 Task: Add a column "Ticket status".
Action: Mouse moved to (503, 344)
Screenshot: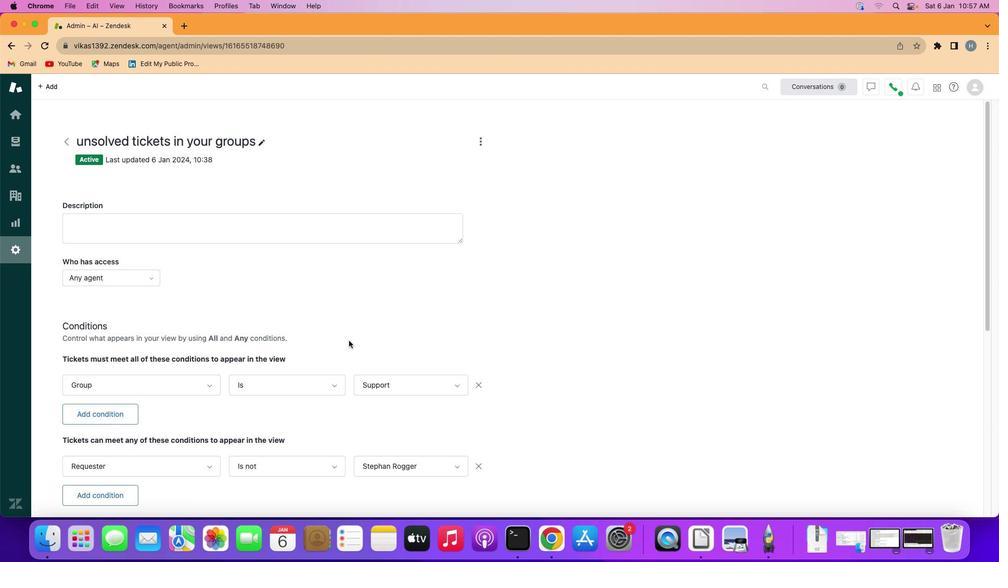 
Action: Mouse scrolled (503, 344) with delta (-5, 228)
Screenshot: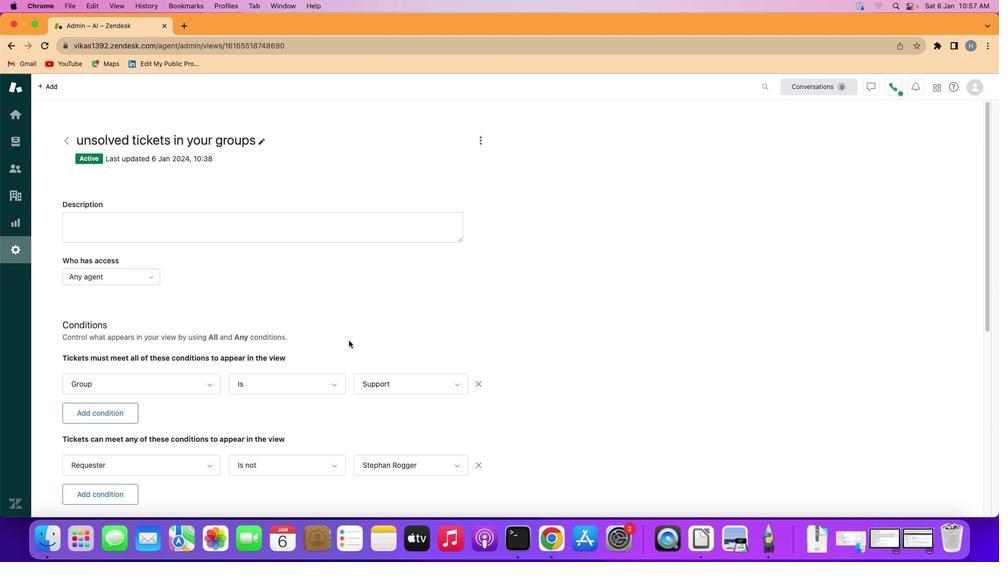 
Action: Mouse scrolled (503, 344) with delta (-5, 228)
Screenshot: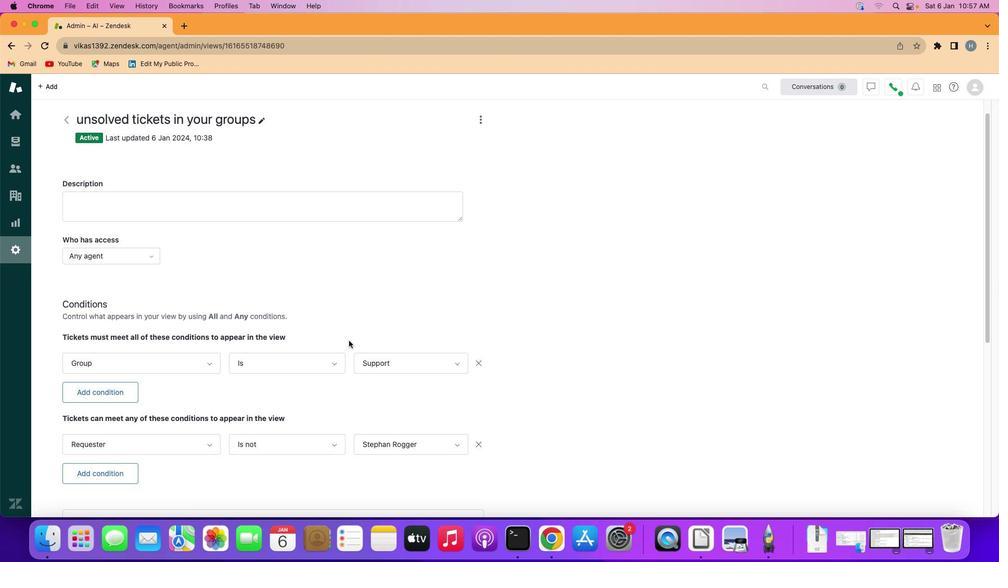 
Action: Mouse scrolled (503, 344) with delta (-5, 228)
Screenshot: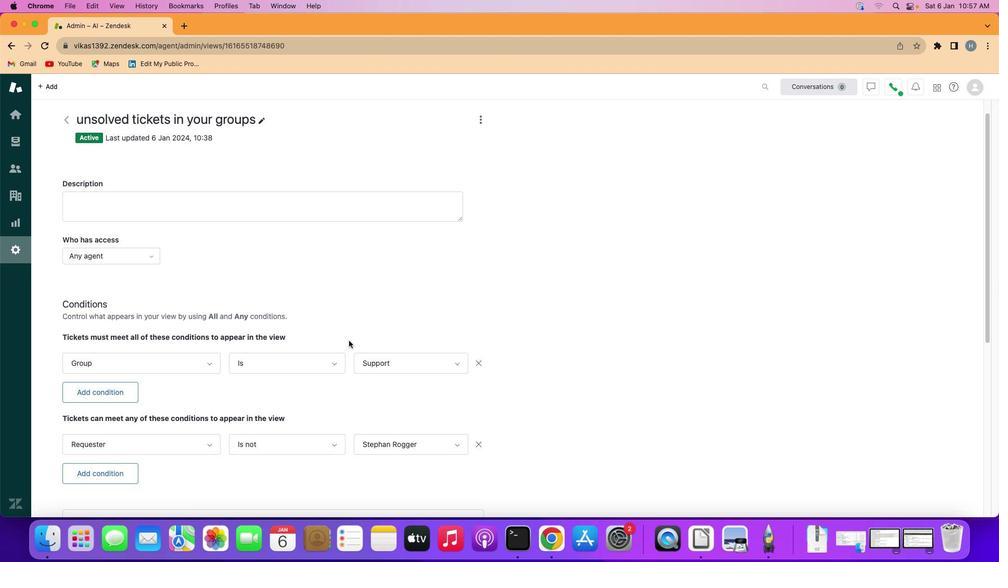 
Action: Mouse scrolled (503, 344) with delta (-5, 228)
Screenshot: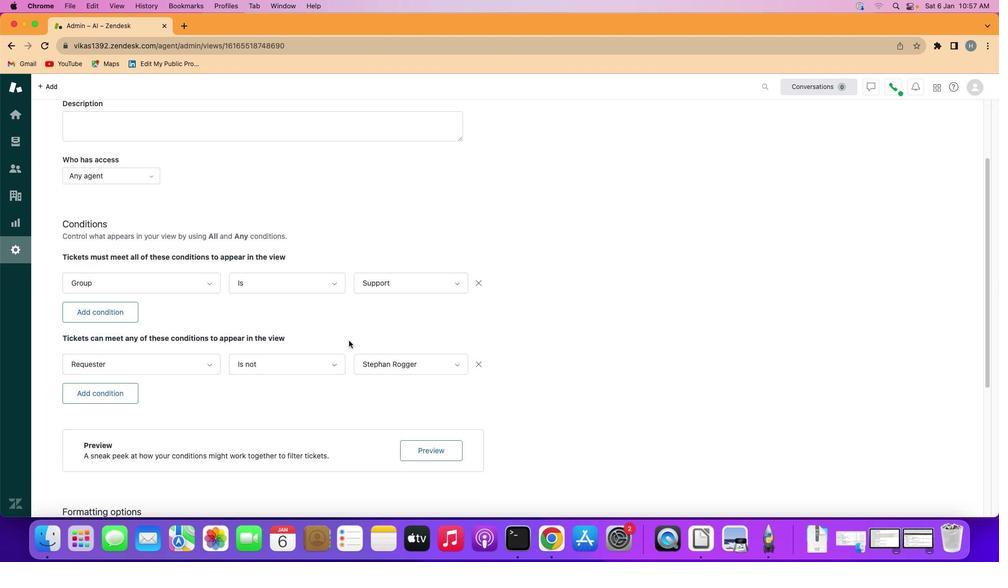
Action: Mouse scrolled (503, 344) with delta (-5, 228)
Screenshot: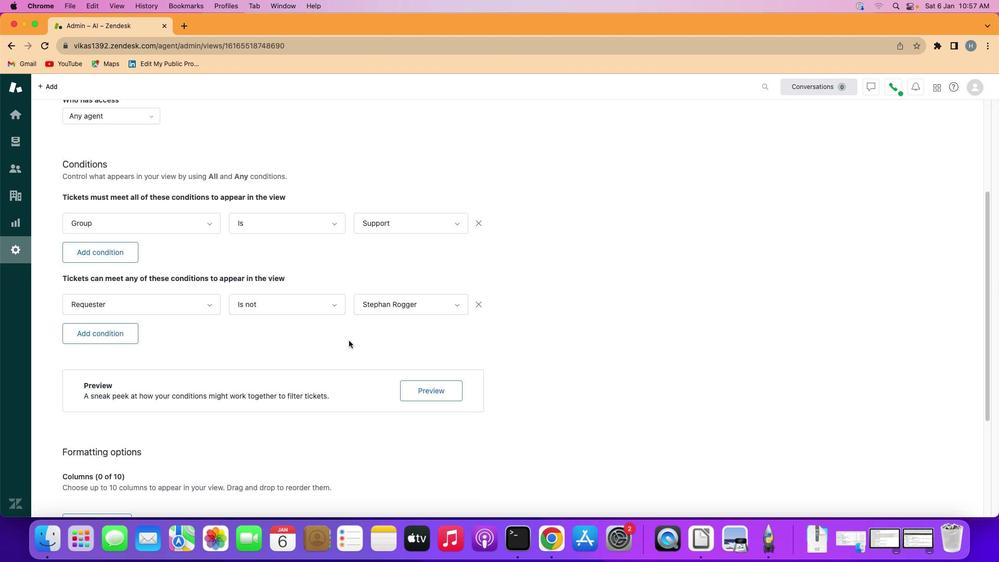 
Action: Mouse scrolled (503, 344) with delta (-5, 228)
Screenshot: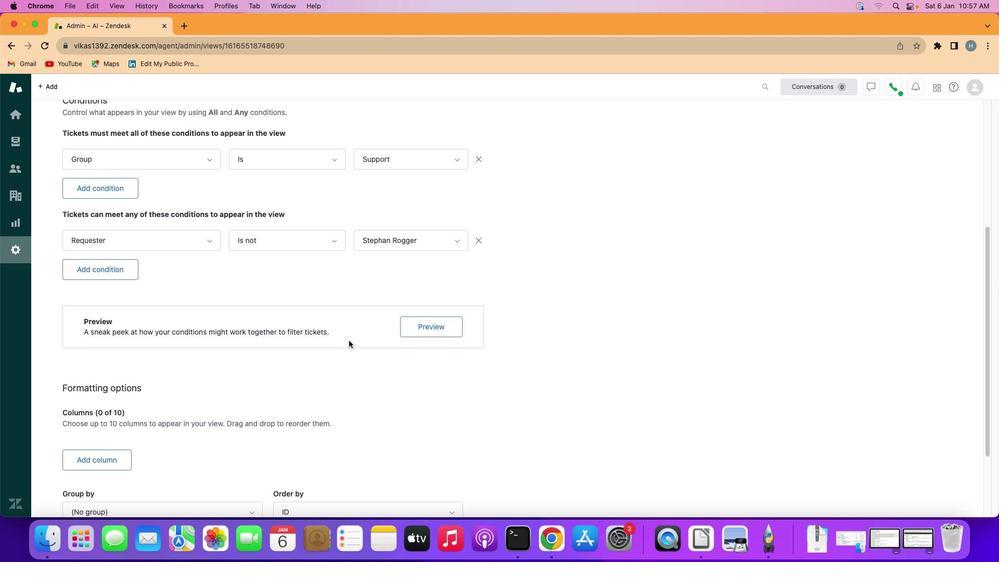 
Action: Mouse scrolled (503, 344) with delta (-5, 228)
Screenshot: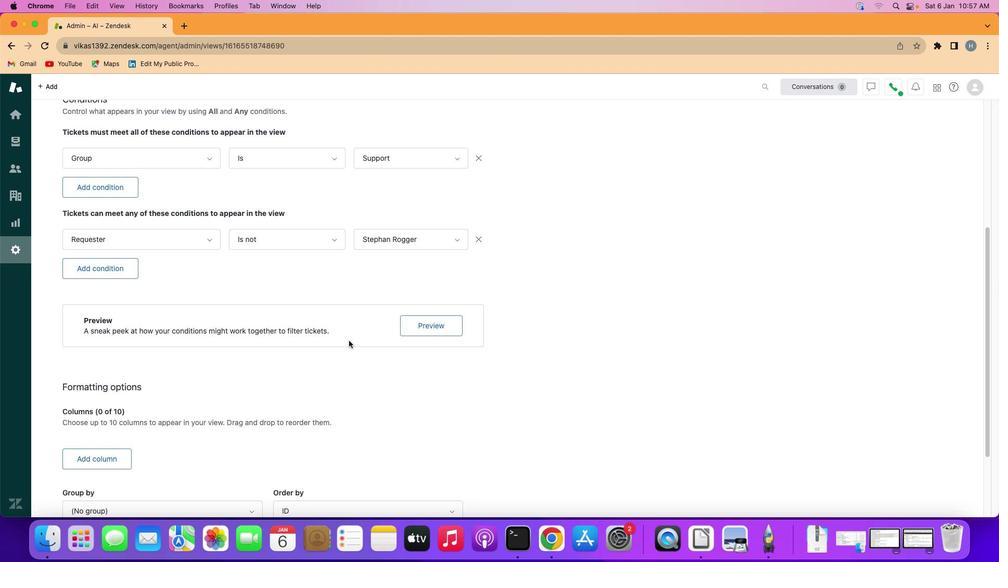 
Action: Mouse scrolled (503, 344) with delta (-5, 228)
Screenshot: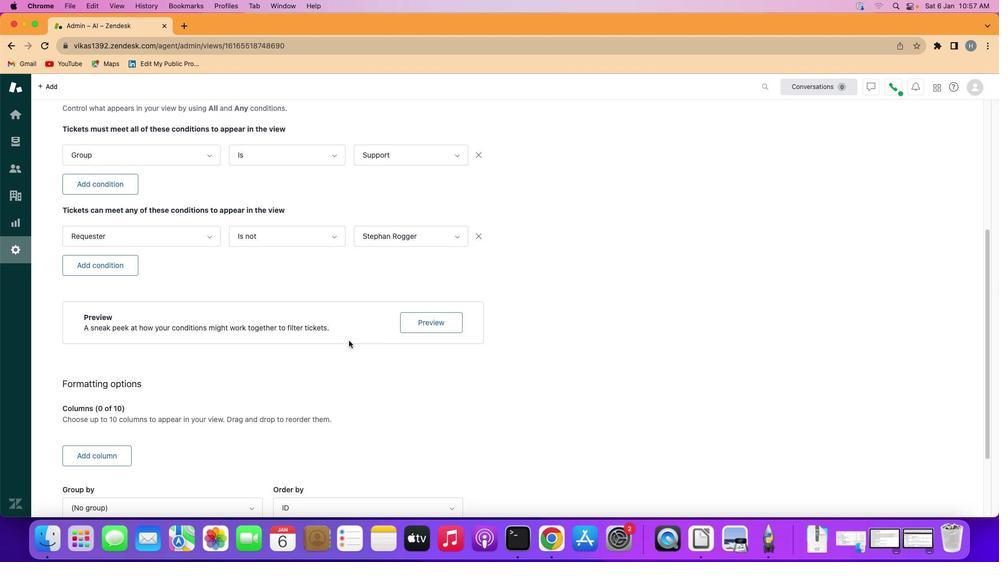 
Action: Mouse scrolled (503, 344) with delta (-5, 228)
Screenshot: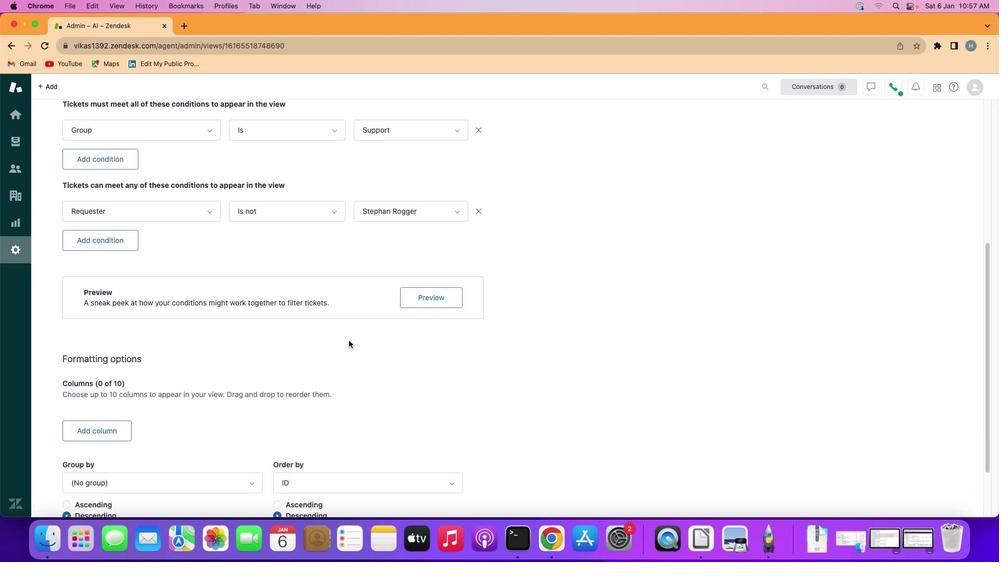 
Action: Mouse moved to (132, 362)
Screenshot: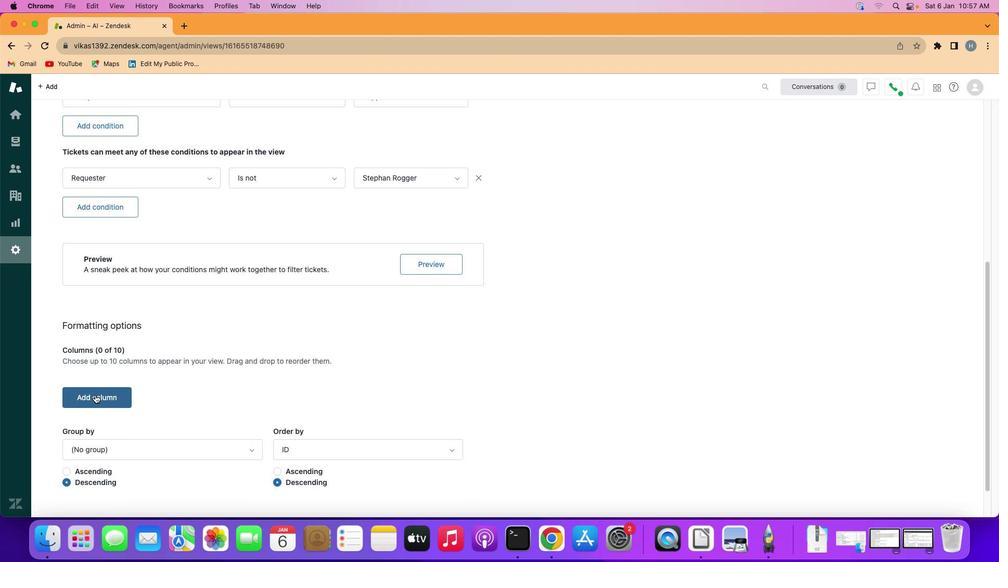 
Action: Mouse pressed left at (132, 362)
Screenshot: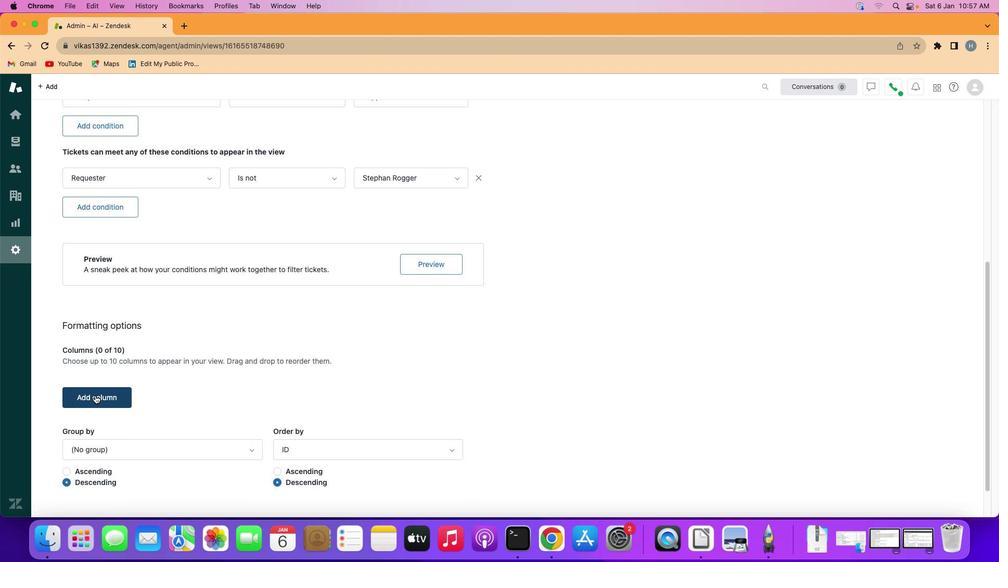 
Action: Mouse moved to (298, 328)
Screenshot: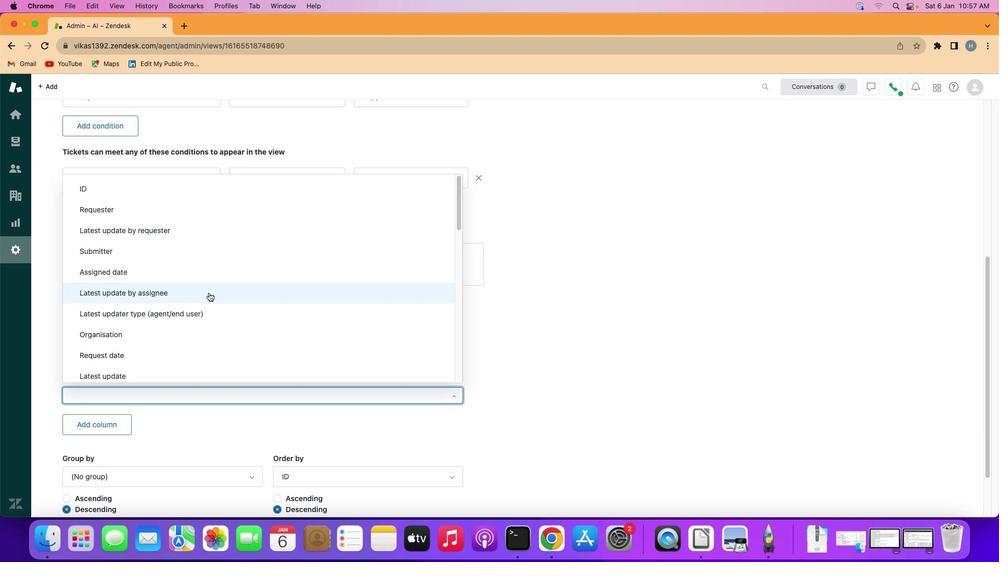 
Action: Mouse scrolled (298, 328) with delta (-5, 228)
Screenshot: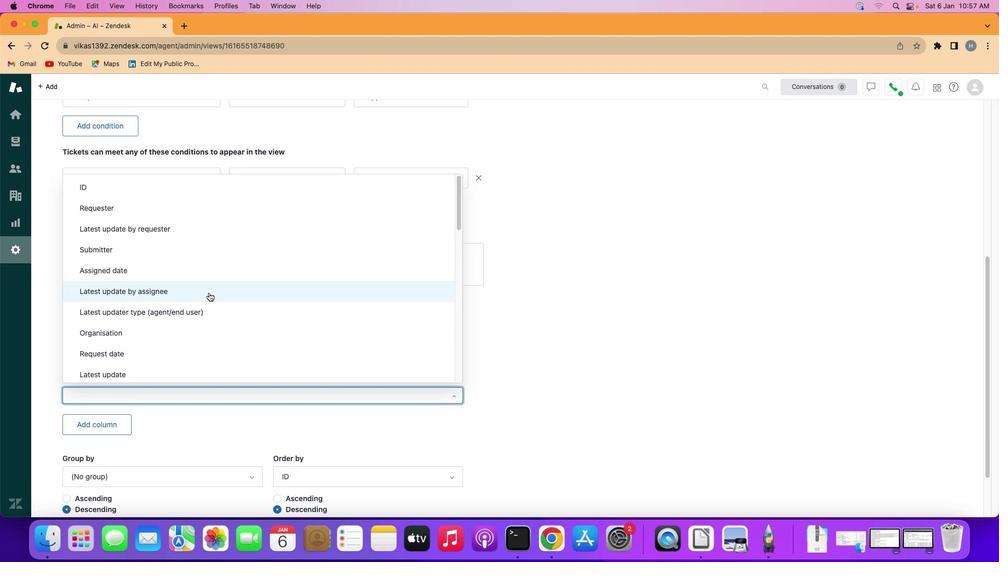 
Action: Mouse scrolled (298, 328) with delta (-5, 228)
Screenshot: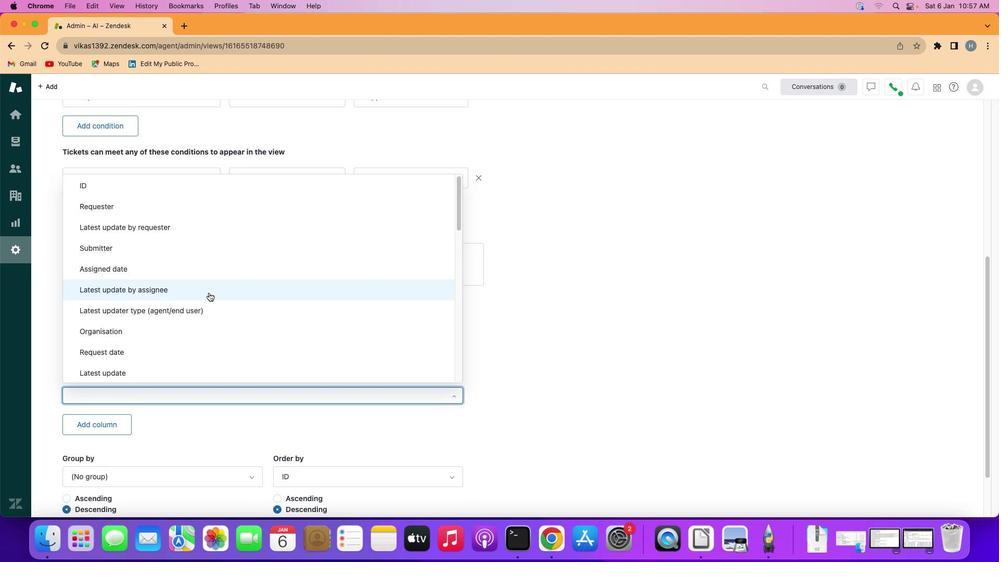 
Action: Mouse scrolled (298, 328) with delta (-5, 228)
Screenshot: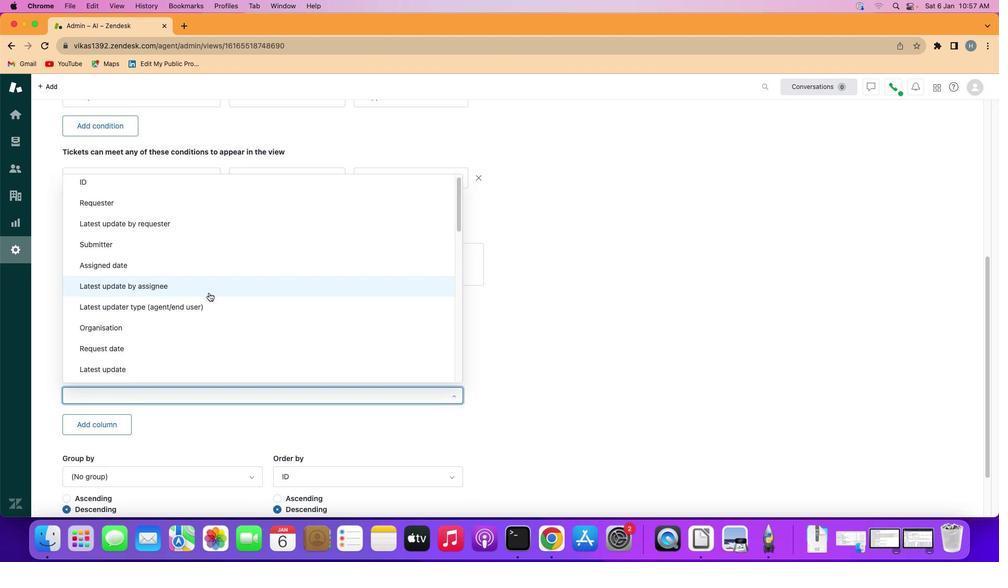 
Action: Mouse scrolled (298, 328) with delta (-5, 228)
Screenshot: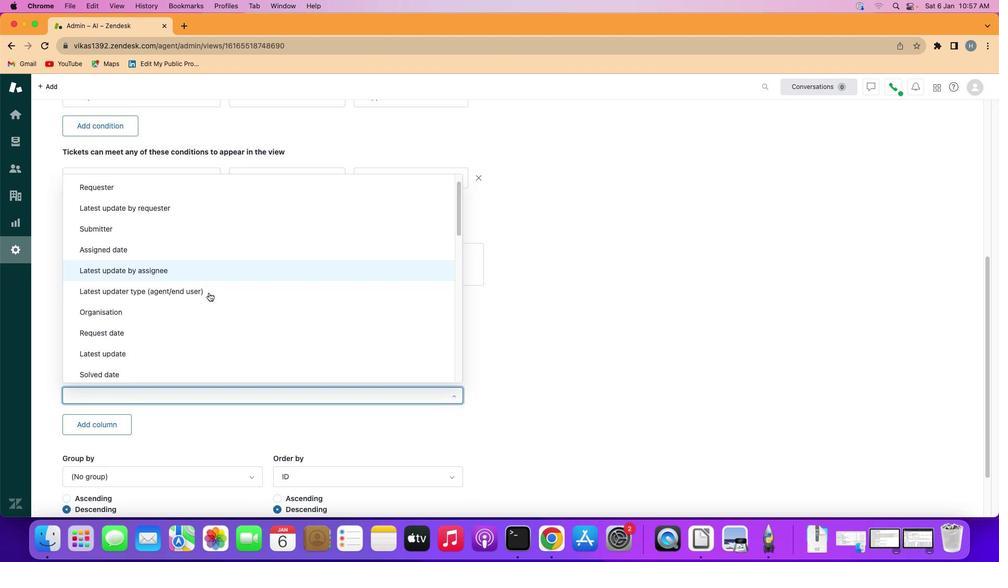 
Action: Mouse scrolled (298, 328) with delta (-5, 228)
Screenshot: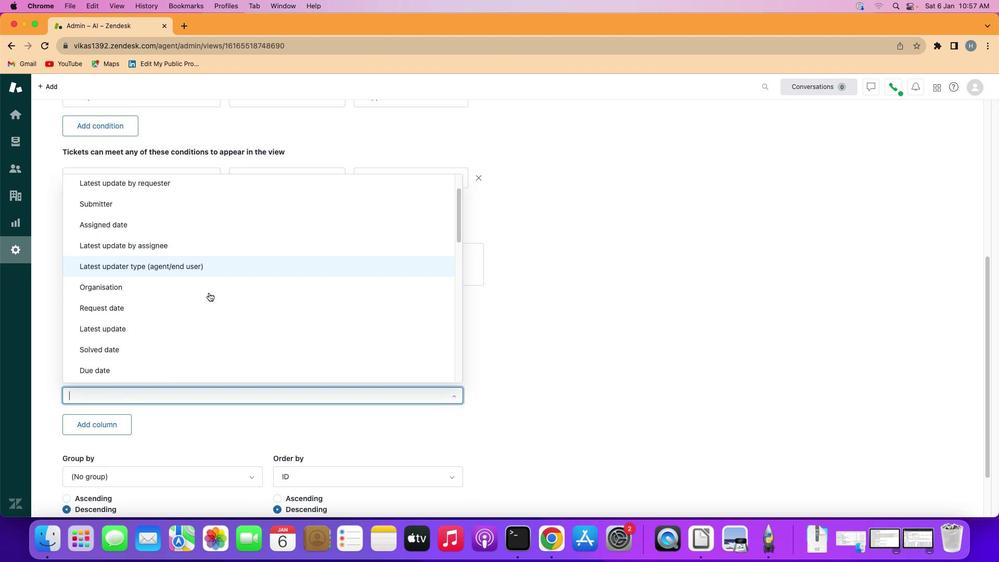 
Action: Mouse moved to (304, 329)
Screenshot: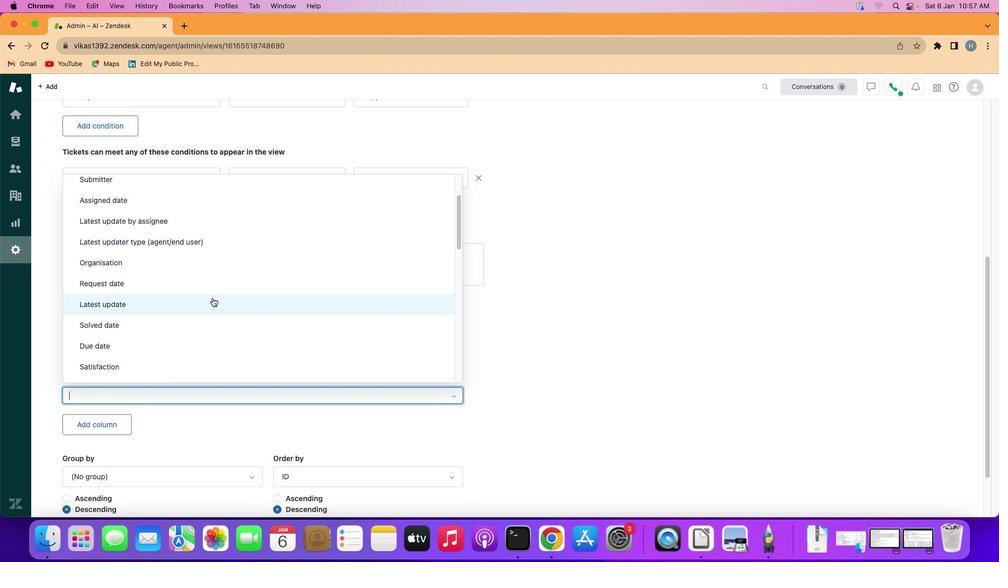 
Action: Mouse scrolled (304, 329) with delta (-5, 228)
Screenshot: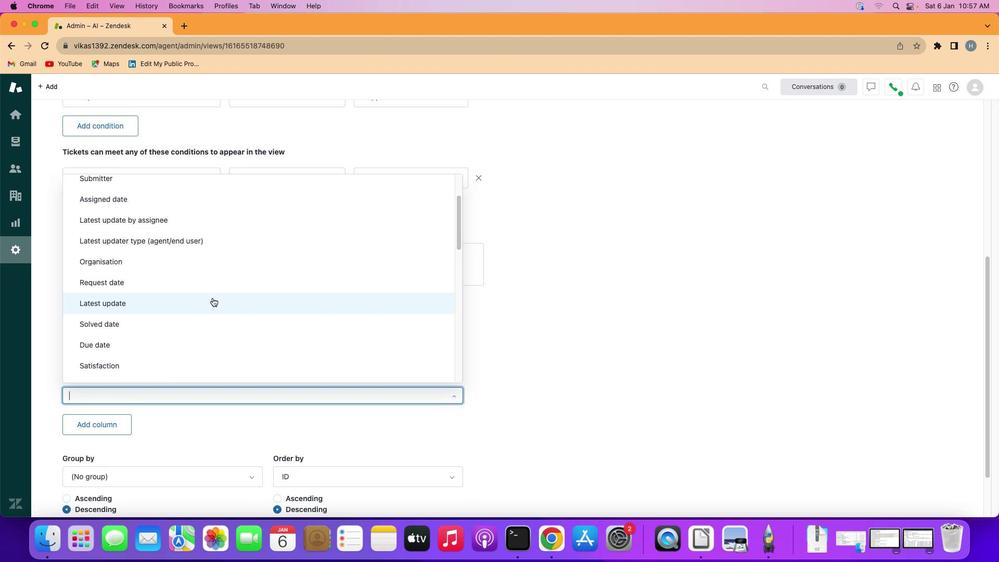 
Action: Mouse scrolled (304, 329) with delta (-5, 228)
Screenshot: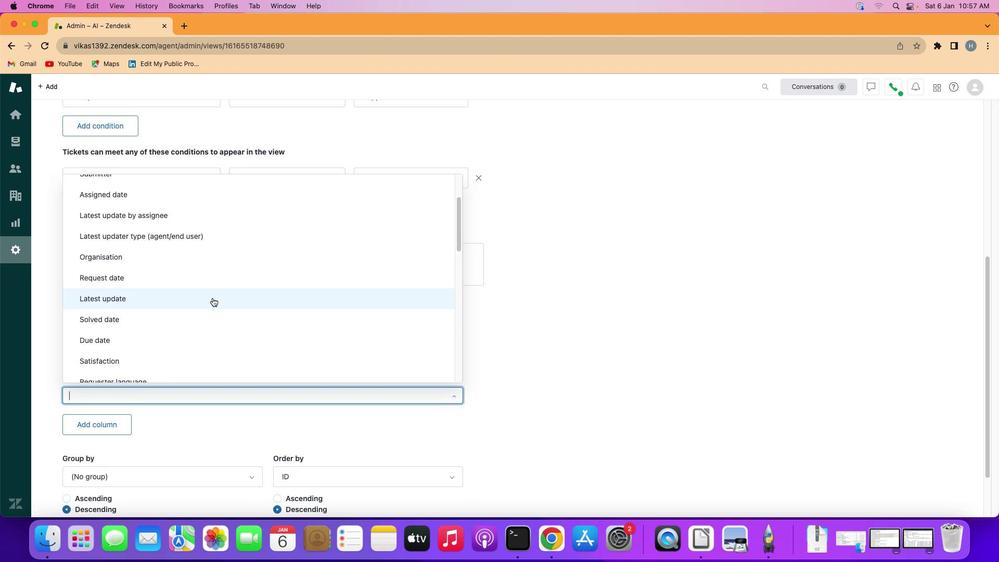 
Action: Mouse scrolled (304, 329) with delta (-5, 228)
Screenshot: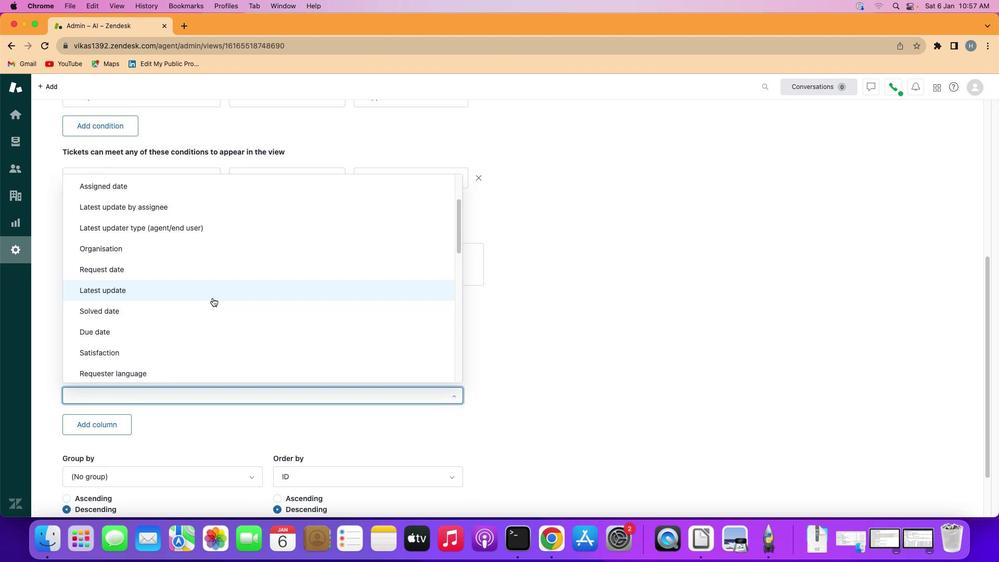 
Action: Mouse scrolled (304, 329) with delta (-5, 228)
Screenshot: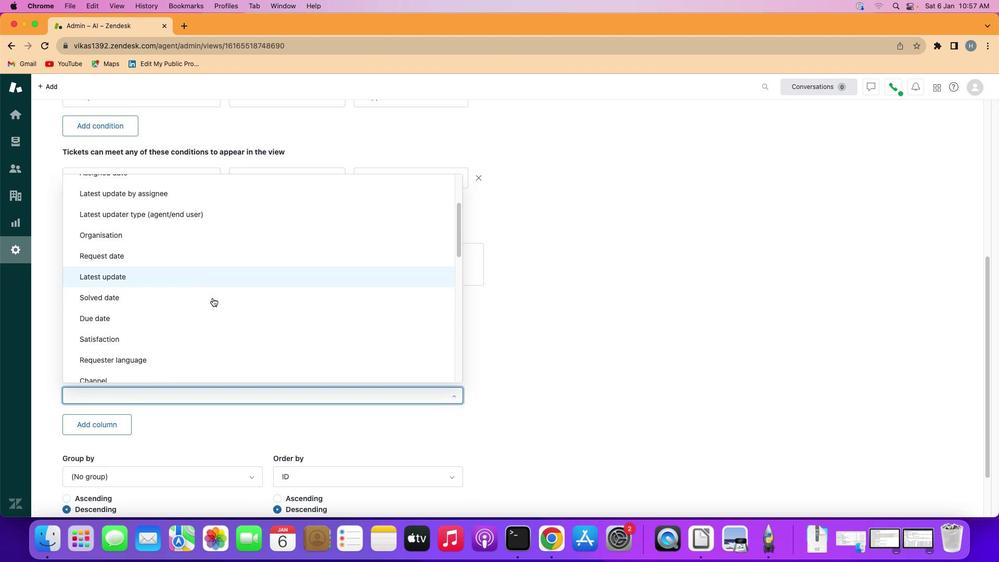 
Action: Mouse scrolled (304, 329) with delta (-5, 228)
Screenshot: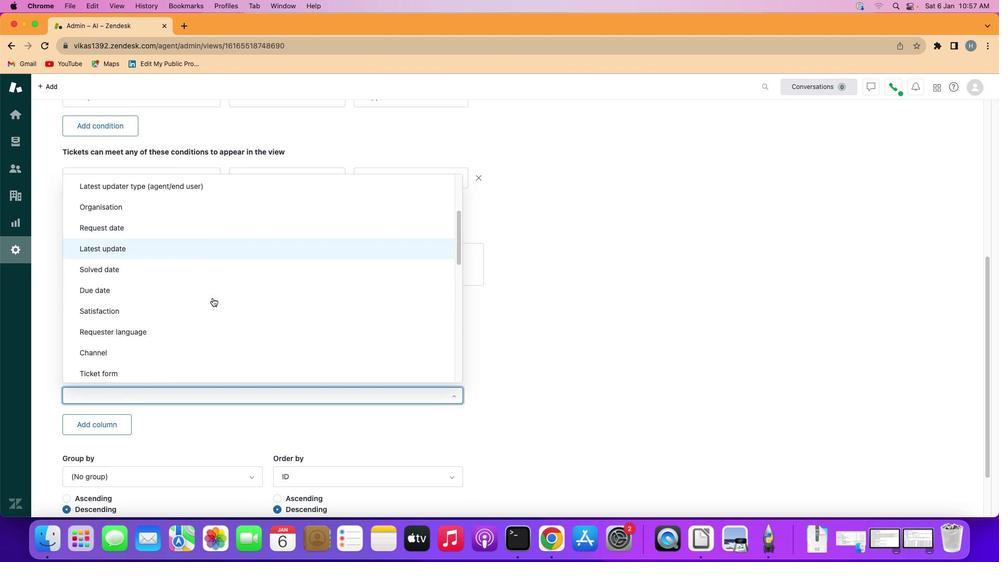 
Action: Mouse scrolled (304, 329) with delta (-5, 228)
Screenshot: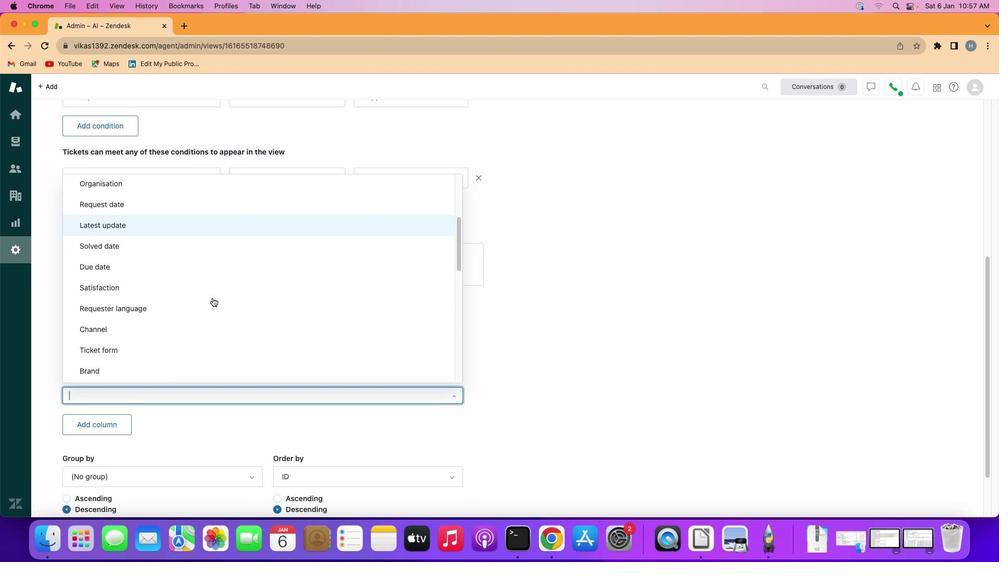 
Action: Mouse scrolled (304, 329) with delta (-5, 228)
Screenshot: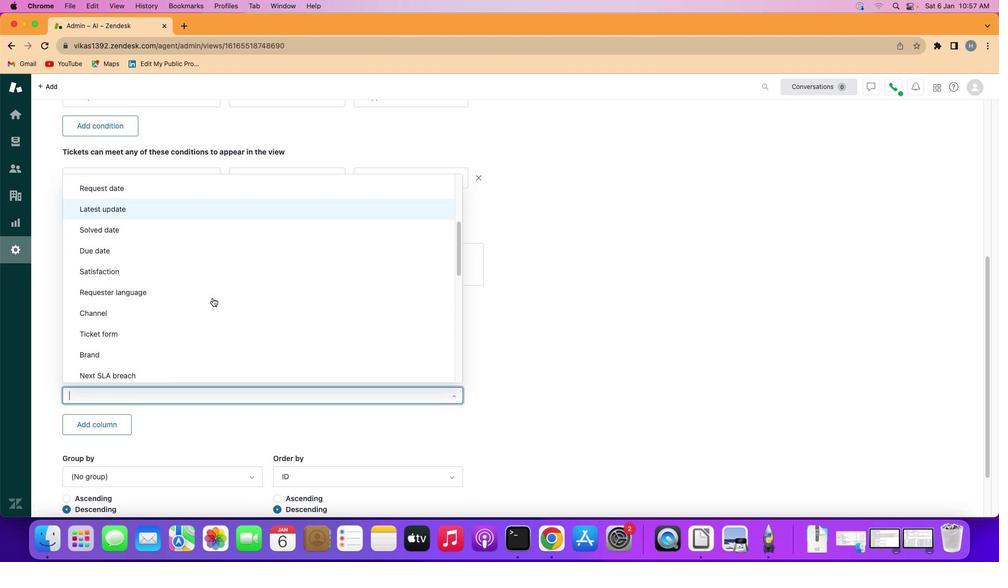 
Action: Mouse scrolled (304, 329) with delta (-5, 228)
Screenshot: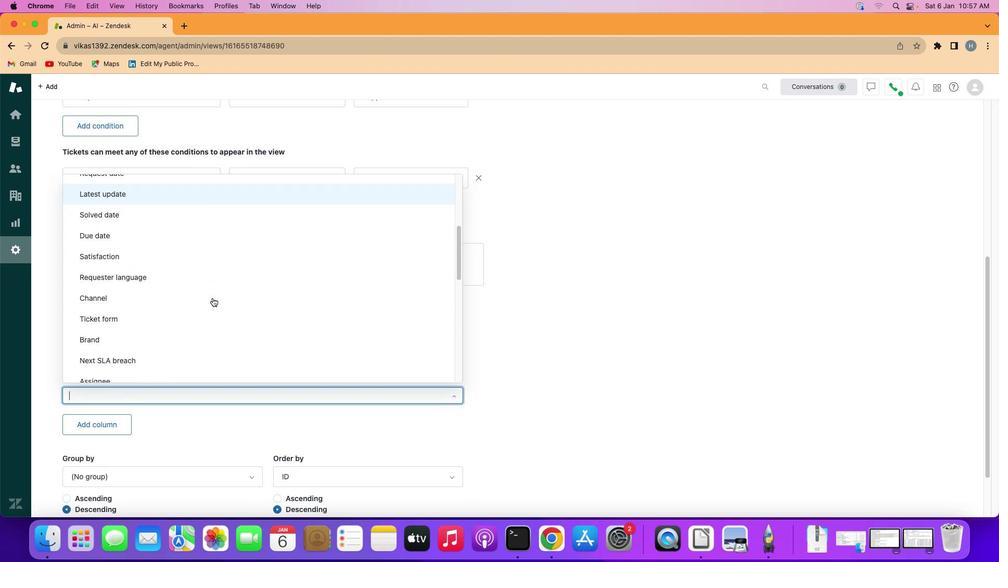 
Action: Mouse scrolled (304, 329) with delta (-5, 228)
Screenshot: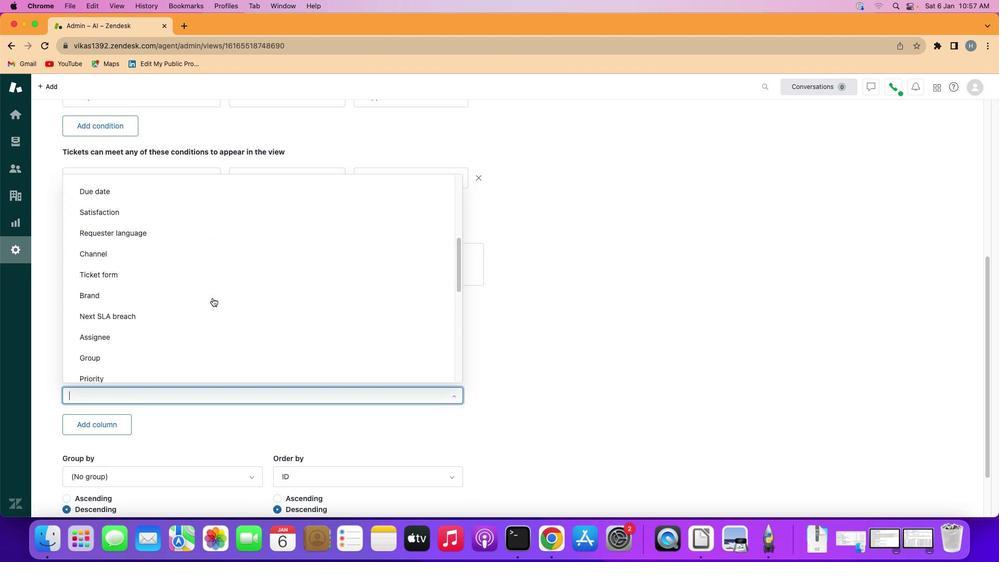
Action: Mouse scrolled (304, 329) with delta (-5, 228)
Screenshot: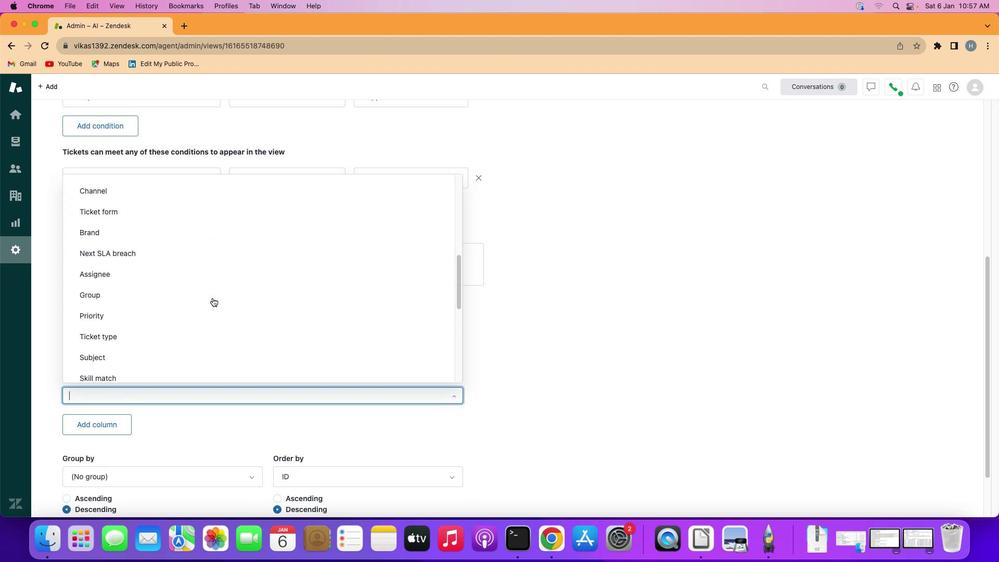 
Action: Mouse scrolled (304, 329) with delta (-5, 228)
Screenshot: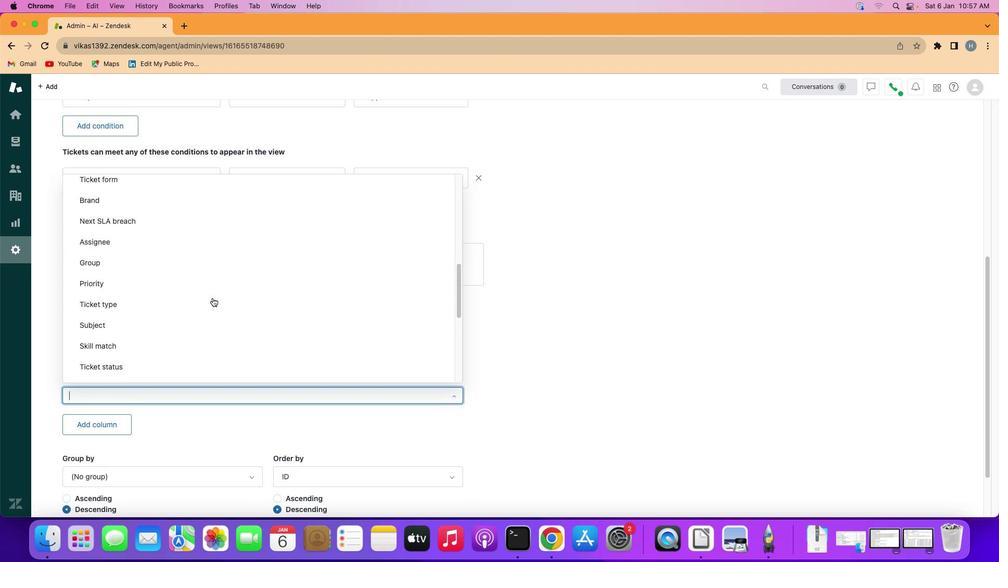
Action: Mouse scrolled (304, 329) with delta (-5, 228)
Screenshot: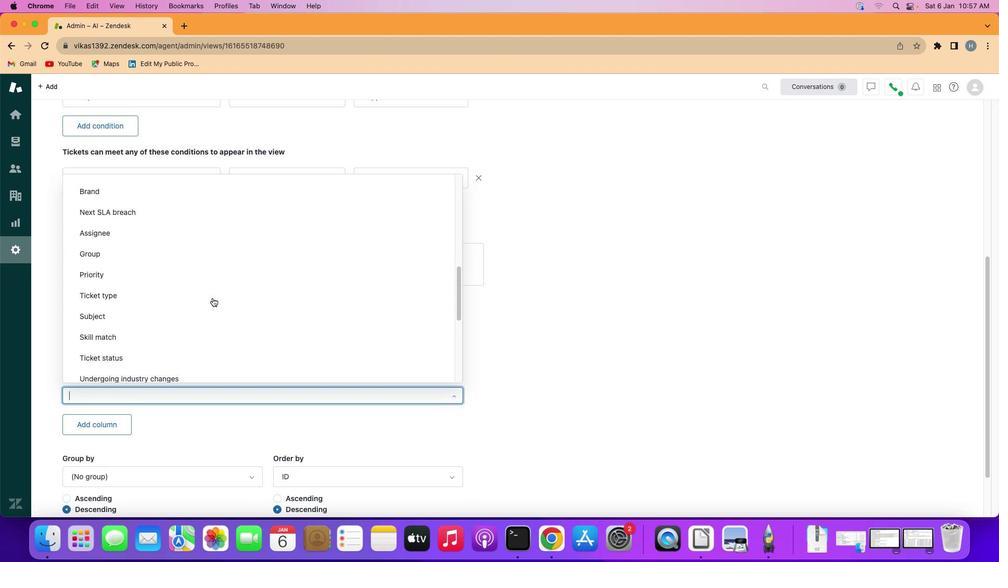 
Action: Mouse scrolled (304, 329) with delta (-5, 228)
Screenshot: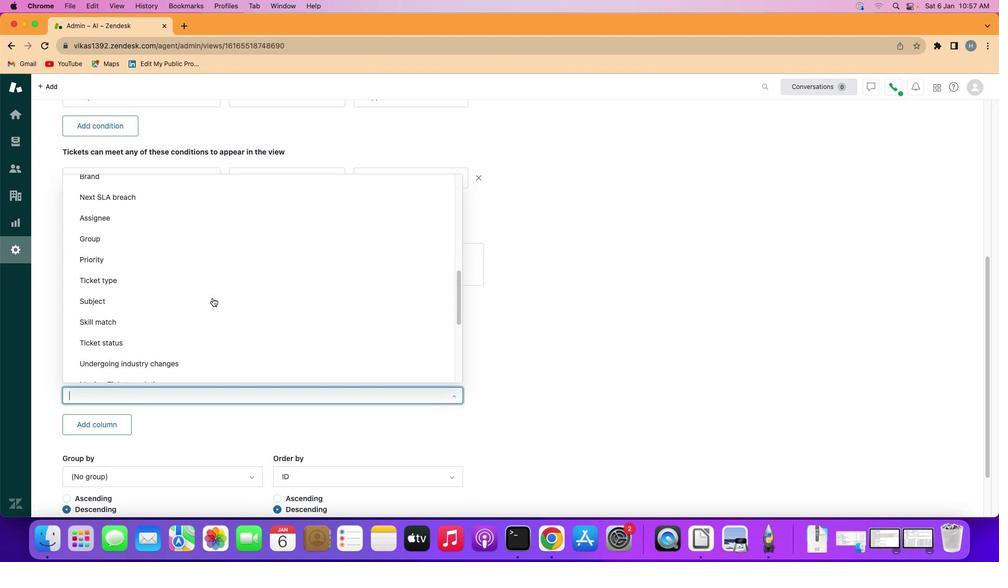 
Action: Mouse scrolled (304, 329) with delta (-5, 228)
Screenshot: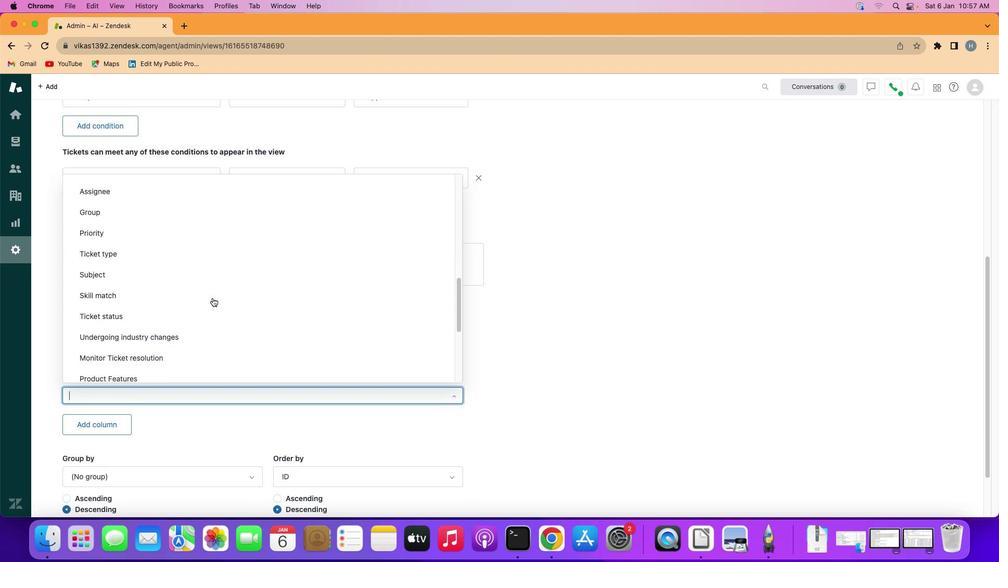 
Action: Mouse moved to (304, 329)
Screenshot: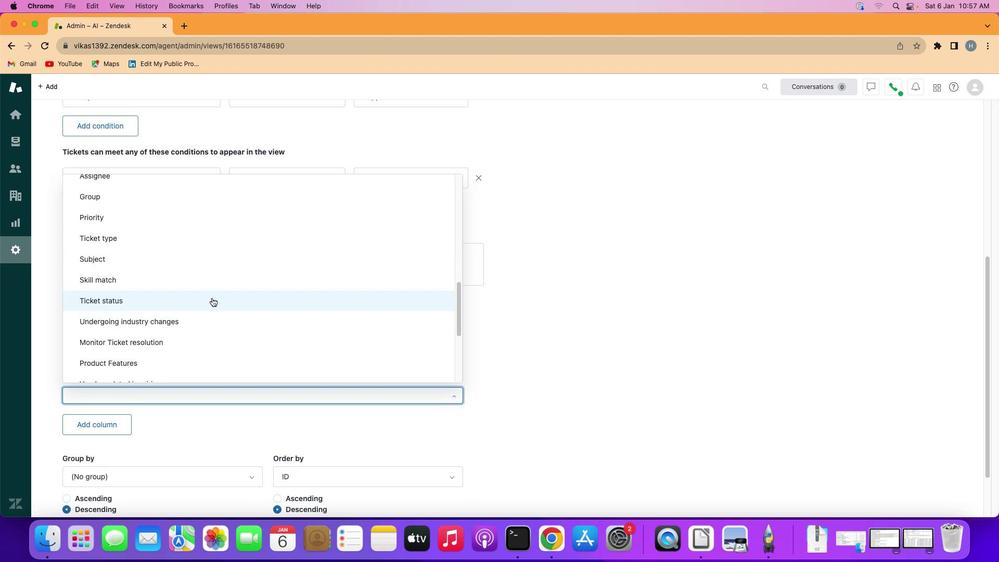 
Action: Mouse scrolled (304, 329) with delta (-5, 228)
Screenshot: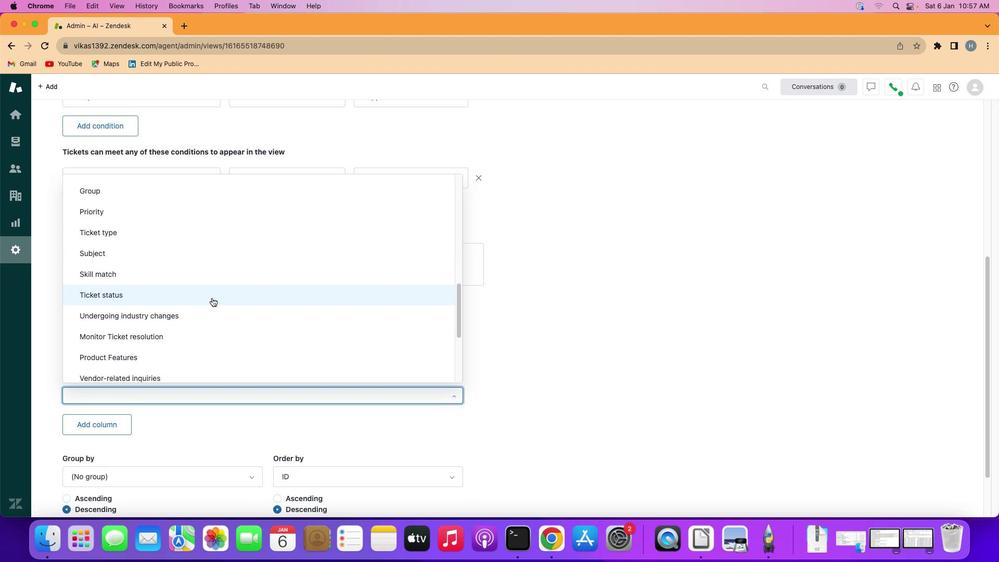 
Action: Mouse scrolled (304, 329) with delta (-5, 228)
Screenshot: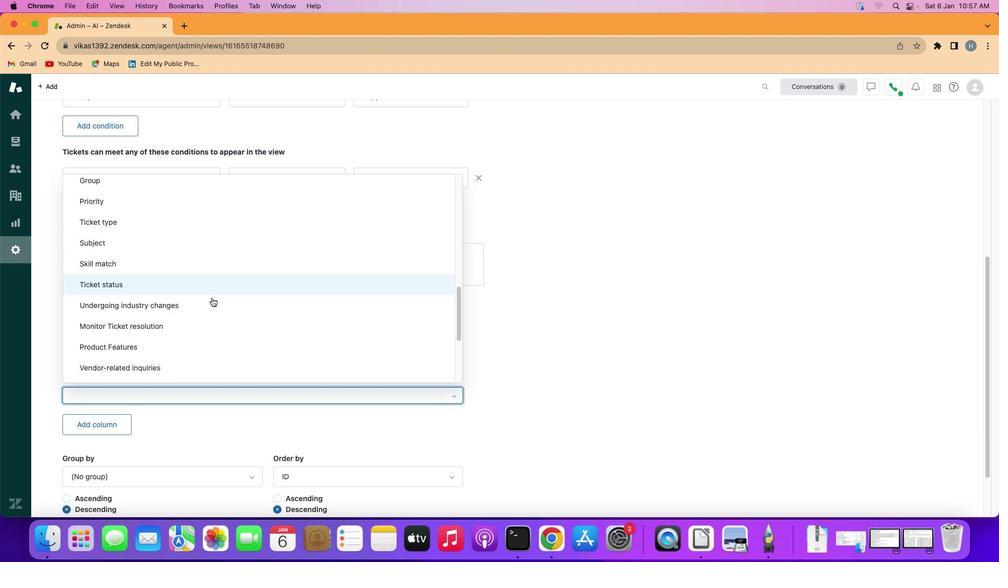 
Action: Mouse scrolled (304, 329) with delta (-5, 228)
Screenshot: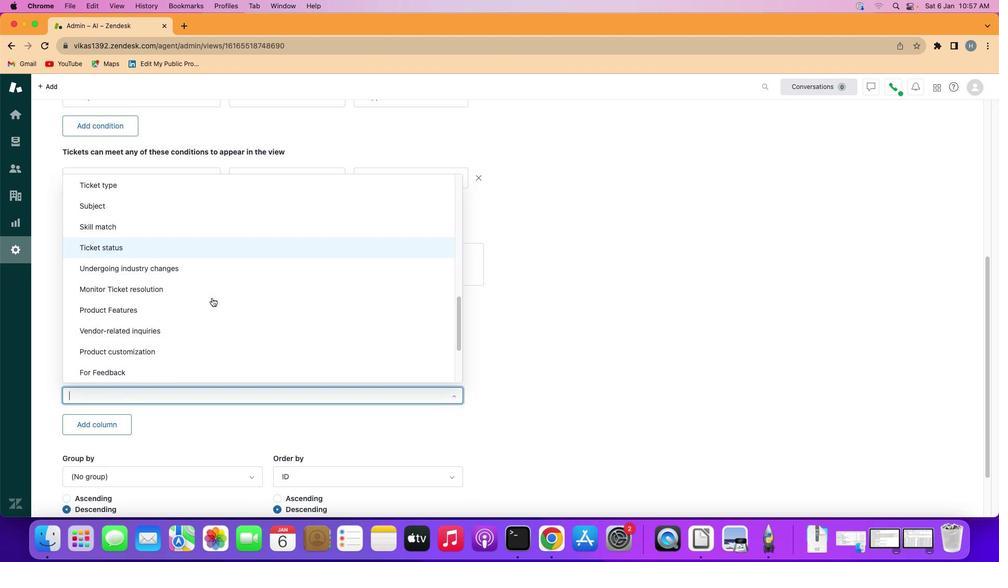 
Action: Mouse scrolled (304, 329) with delta (-5, 228)
Screenshot: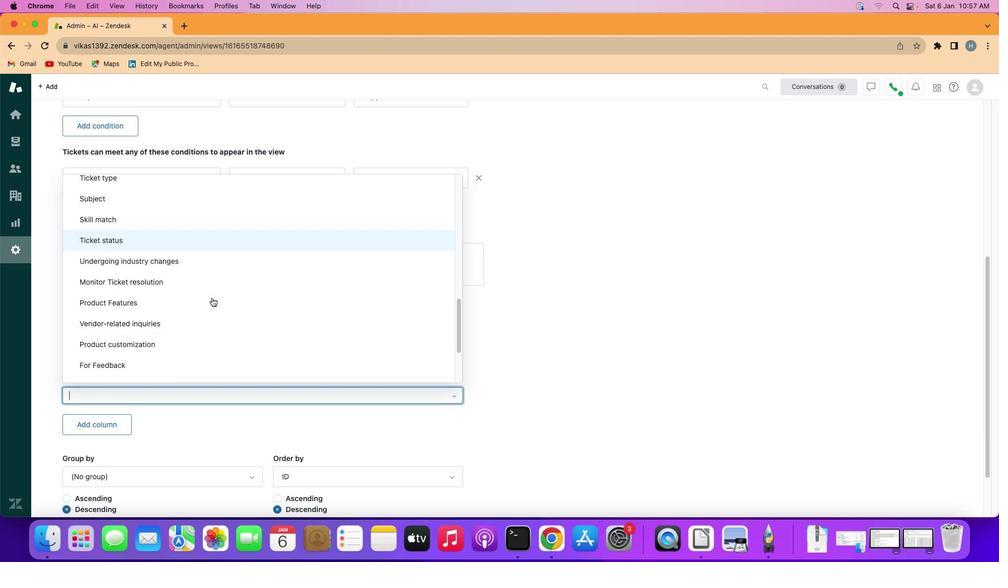 
Action: Mouse moved to (304, 308)
Screenshot: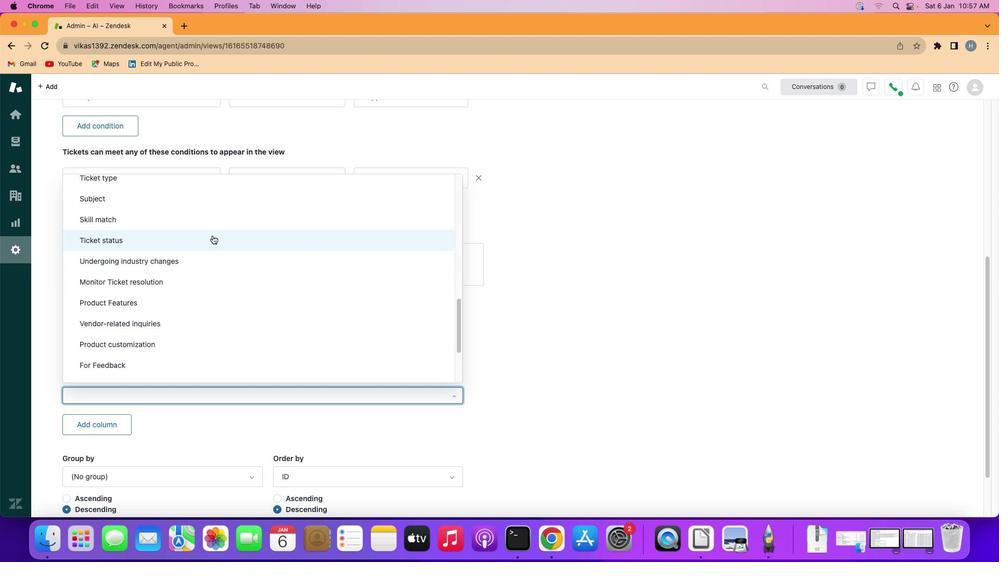 
Action: Mouse pressed left at (304, 308)
Screenshot: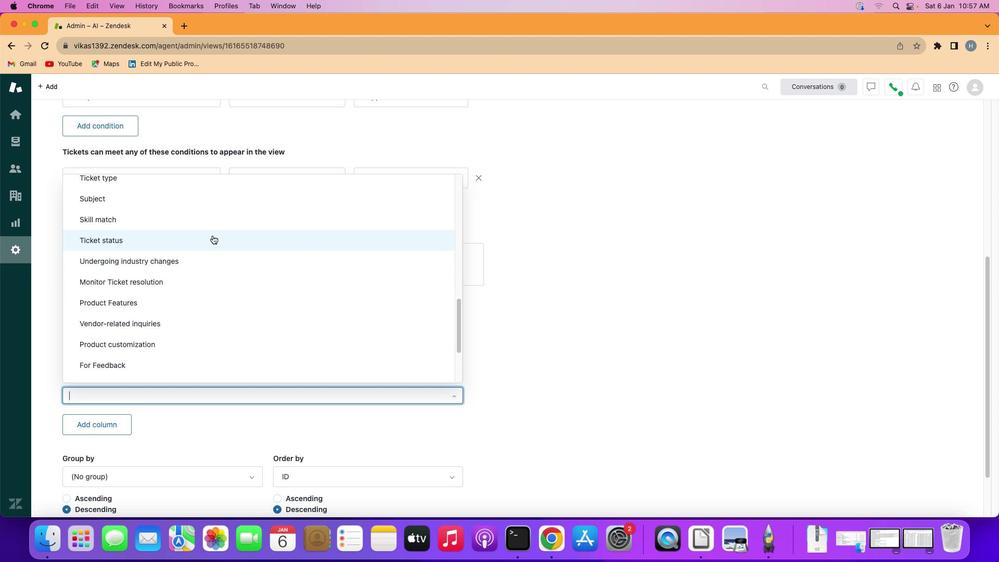 
Action: Mouse moved to (496, 338)
Screenshot: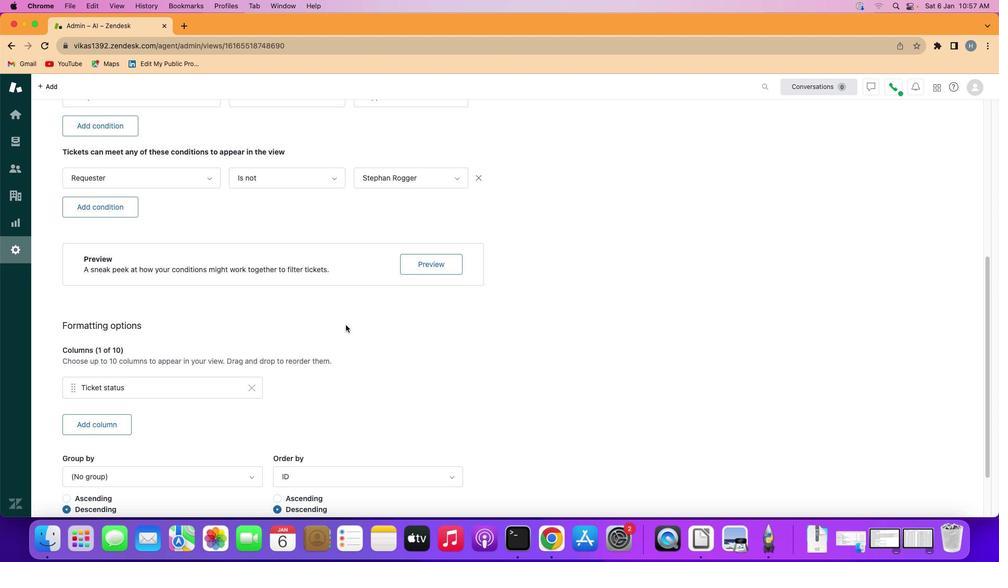 
